 Task: Create New Customer with Customer Name: 7 Leaves Café, Billing Address Line1: 2101 Pike Street, Billing Address Line2:  San Diego, Billing Address Line3:  California 92126
Action: Mouse pressed left at (186, 34)
Screenshot: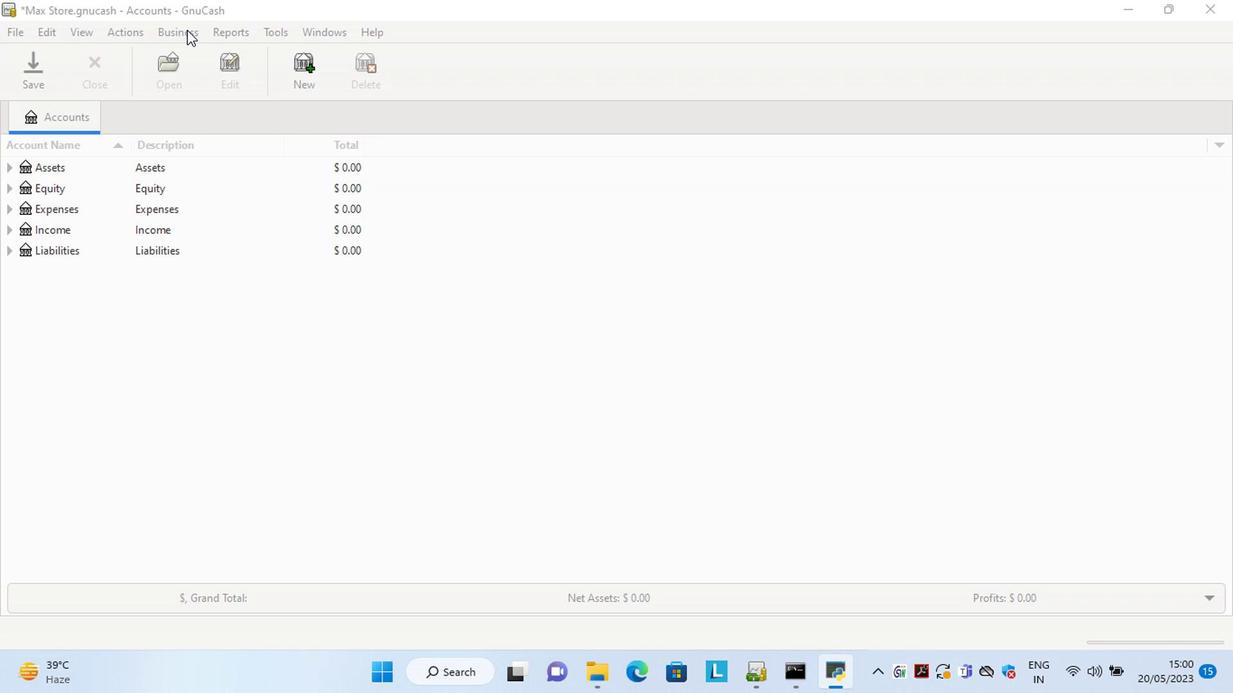 
Action: Mouse moved to (373, 75)
Screenshot: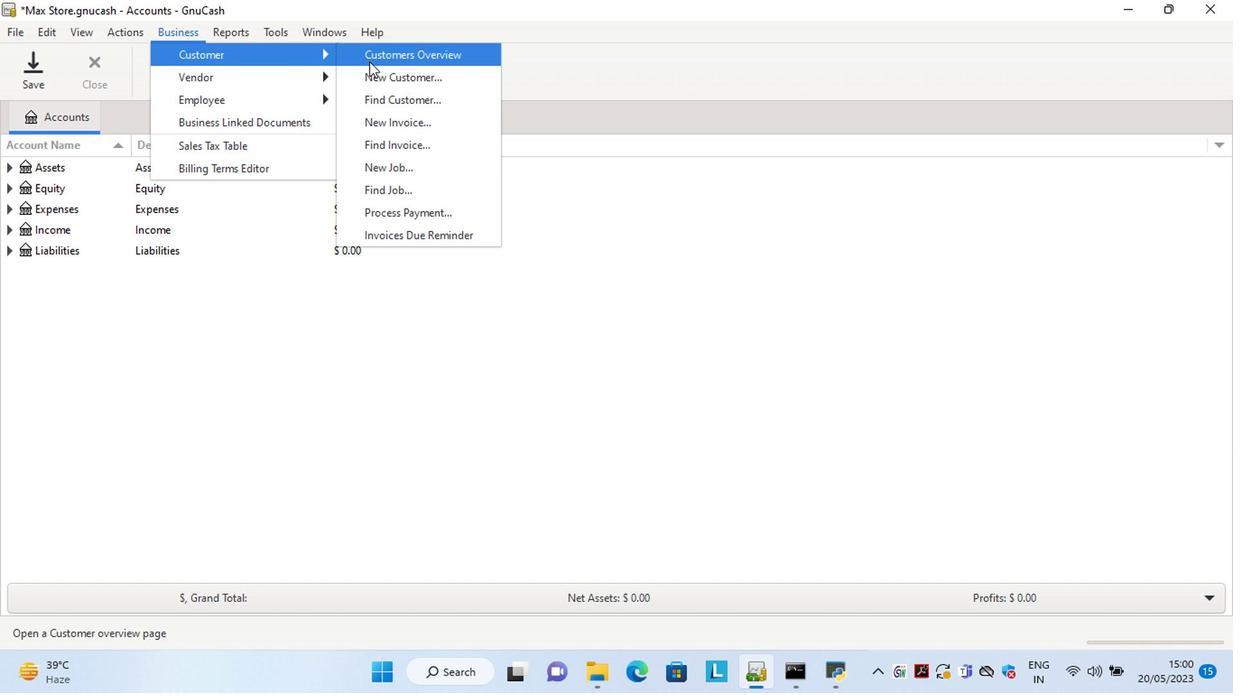 
Action: Mouse pressed left at (373, 75)
Screenshot: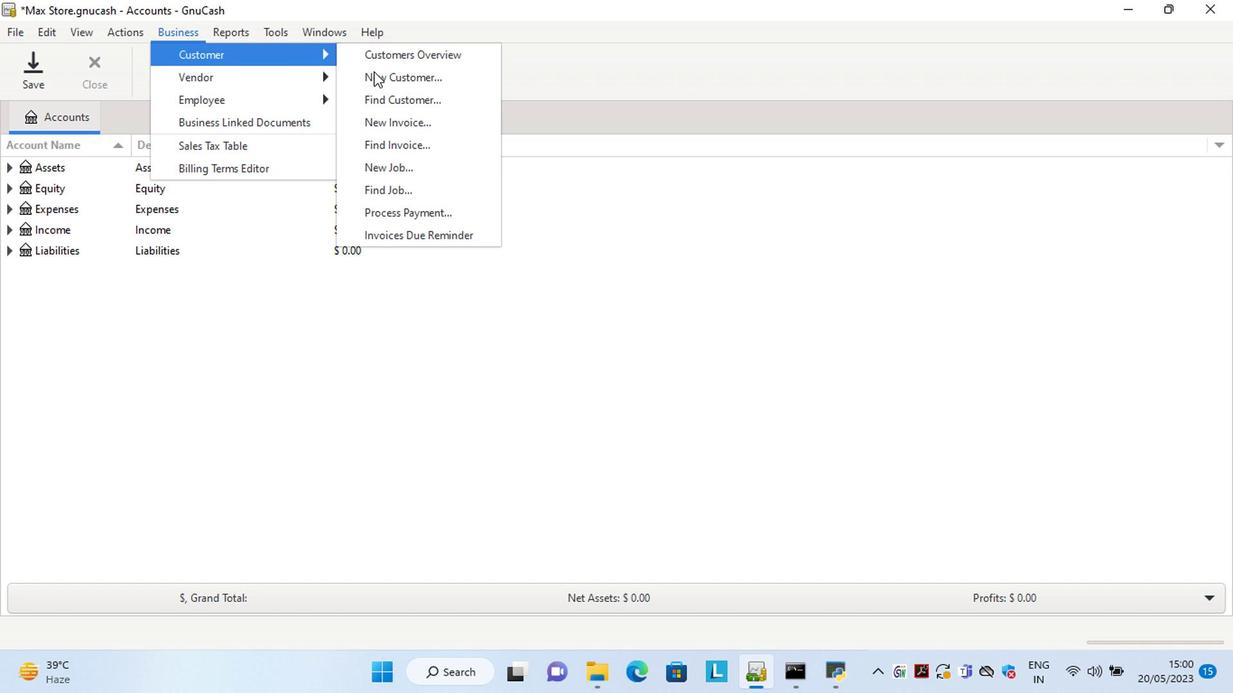 
Action: Mouse moved to (1249, 234)
Screenshot: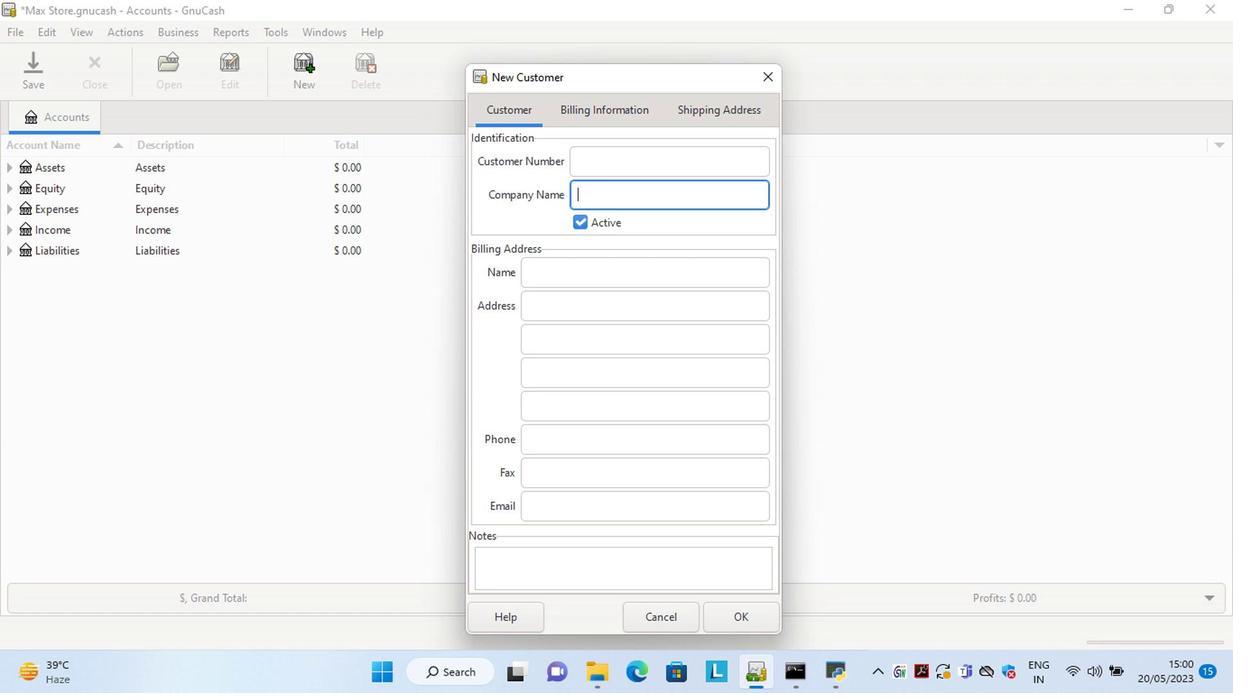 
Action: Key pressed 7<Key.space><Key.shift>Leavs<Key.space><Key.shift>Cafe<Key.tab><Key.tab><Key.tab>2101<Key.space><Key.shift>Pike<Key.space><Key.shift>Street<Key.tab>sa<Key.tab>c<Key.tab>
Screenshot: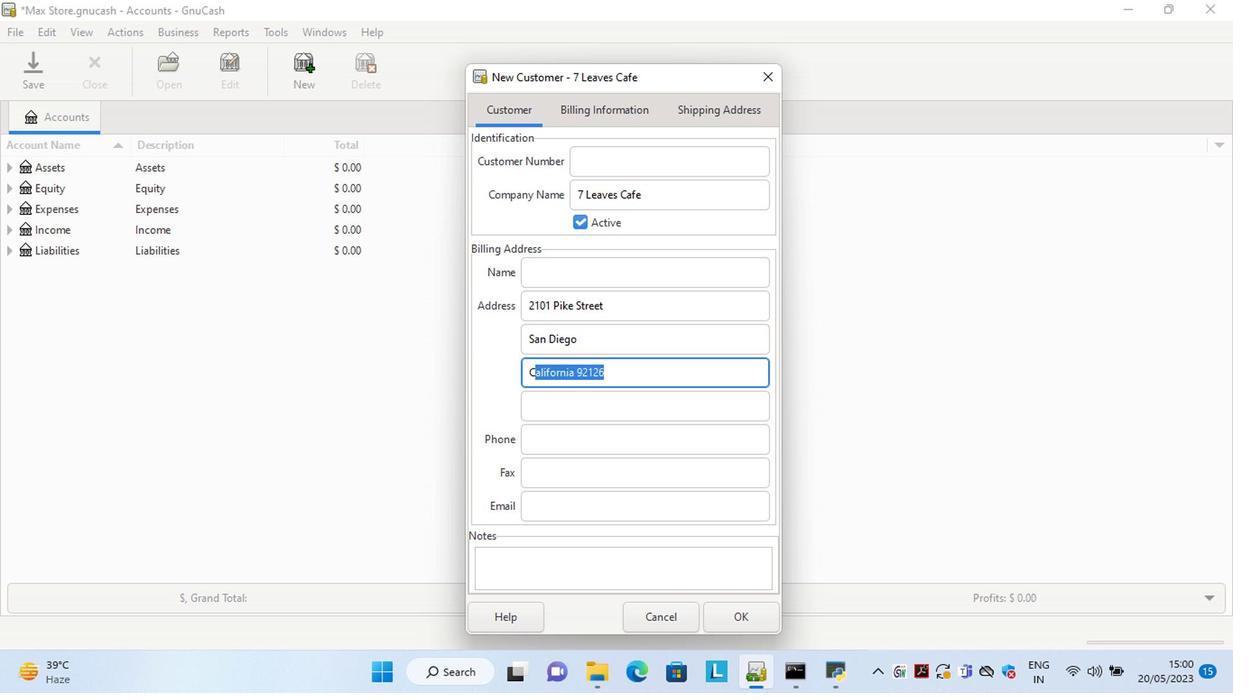 
Action: Mouse moved to (742, 620)
Screenshot: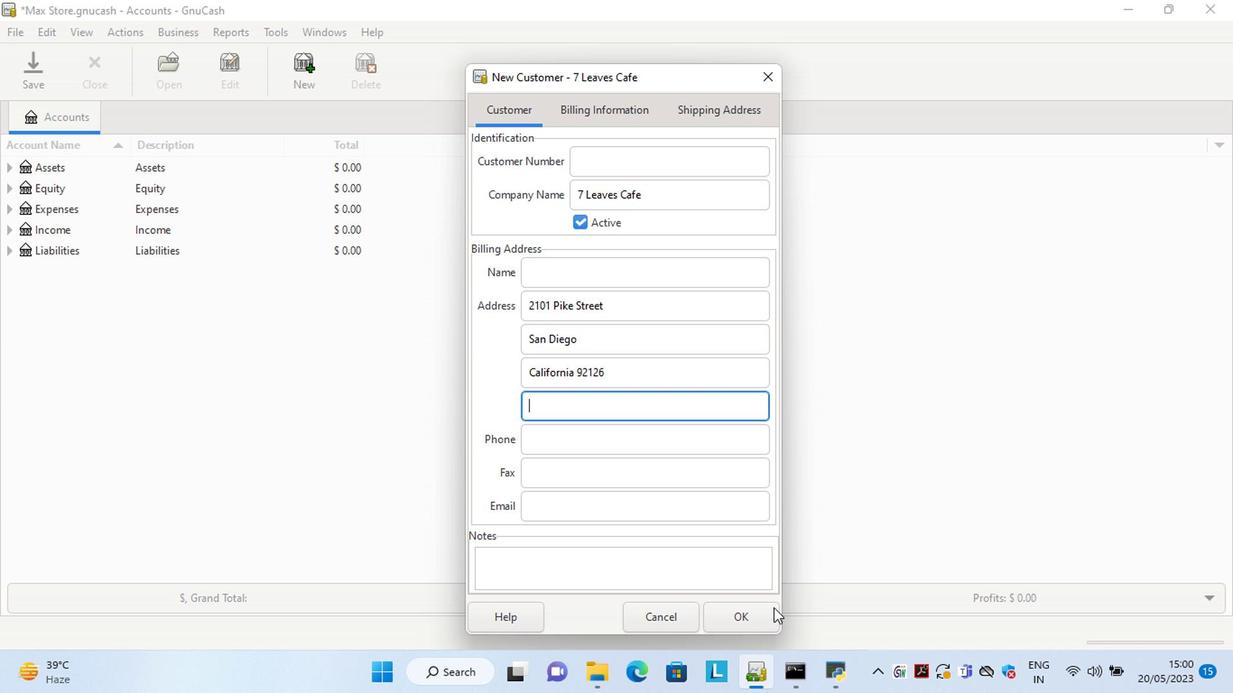 
Action: Mouse pressed left at (742, 620)
Screenshot: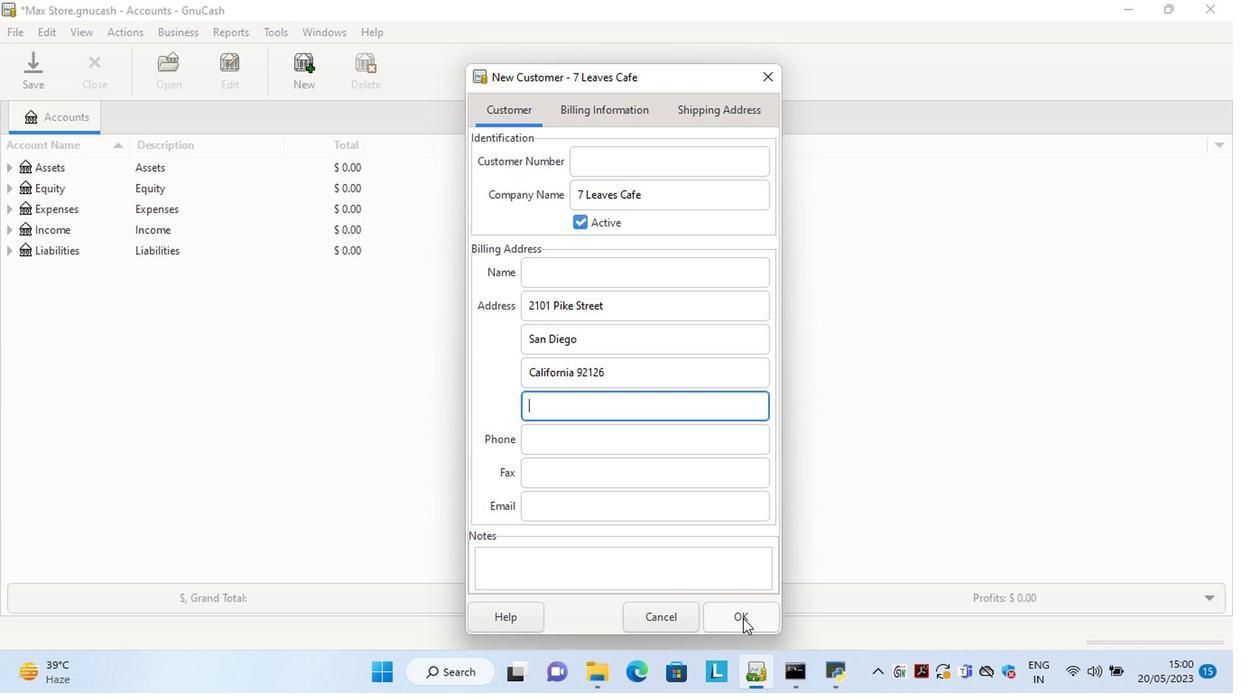 
